 Task: Search for tasks starting next month.
Action: Mouse moved to (12, 146)
Screenshot: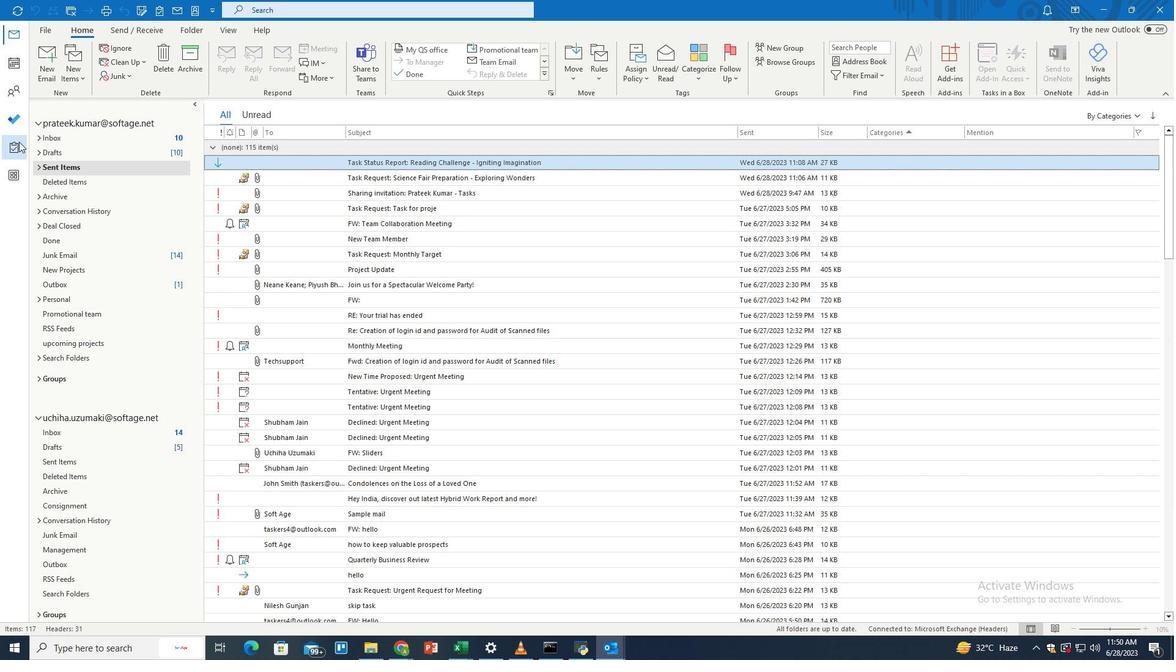 
Action: Mouse pressed left at (12, 146)
Screenshot: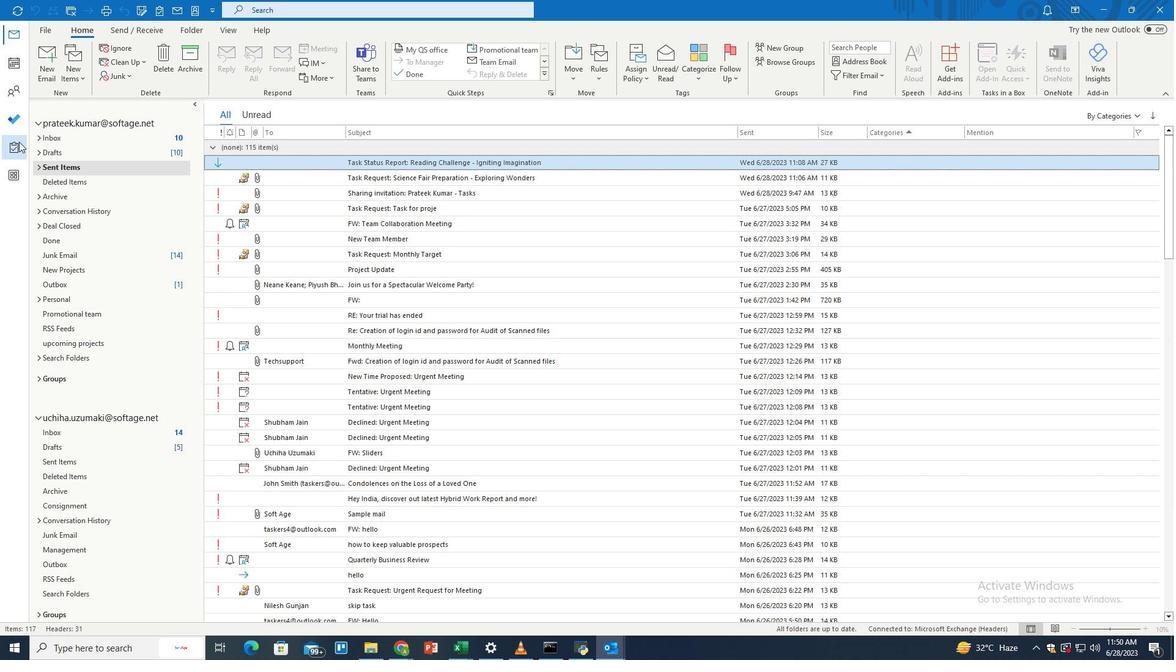 
Action: Mouse moved to (468, 11)
Screenshot: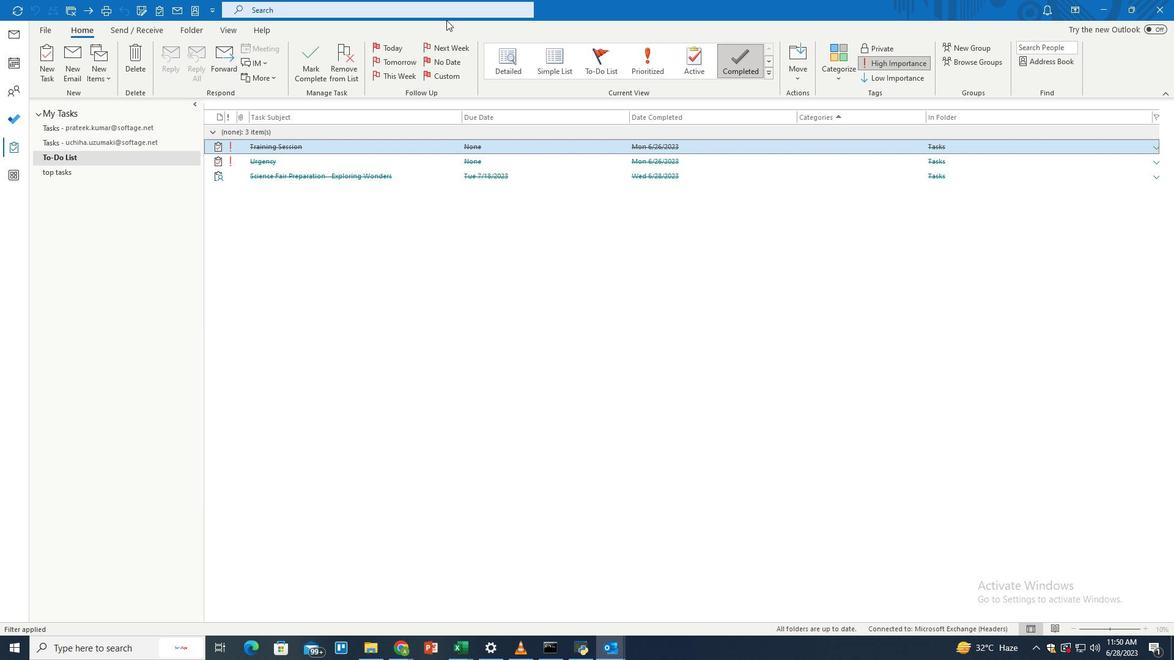 
Action: Mouse pressed left at (468, 11)
Screenshot: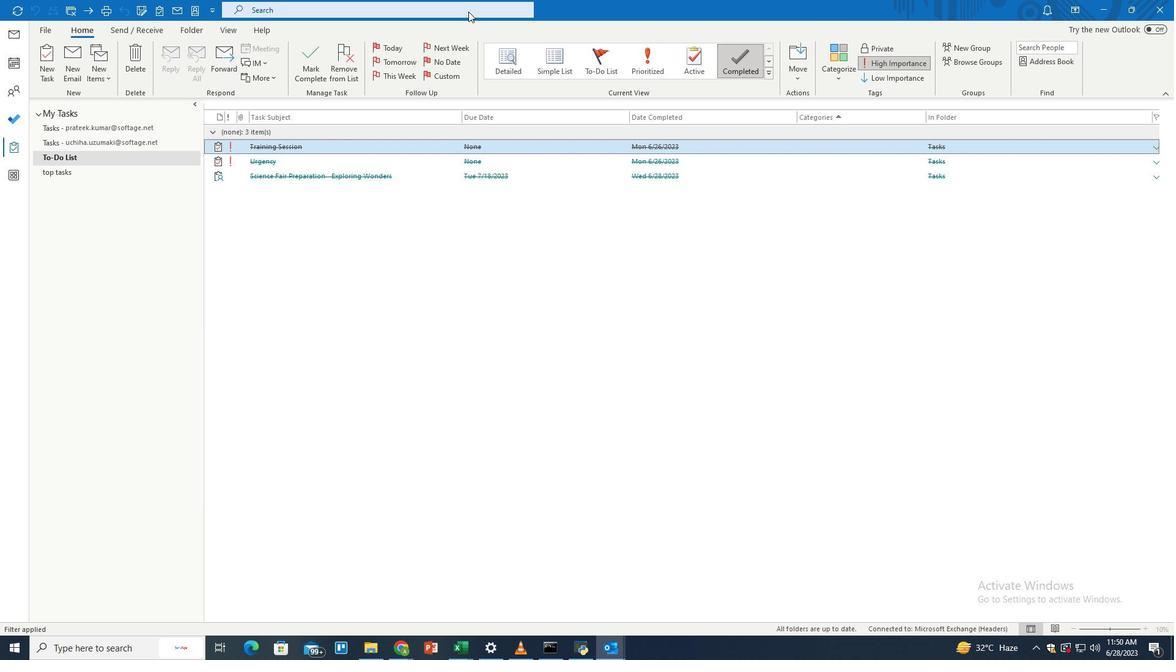 
Action: Mouse moved to (573, 4)
Screenshot: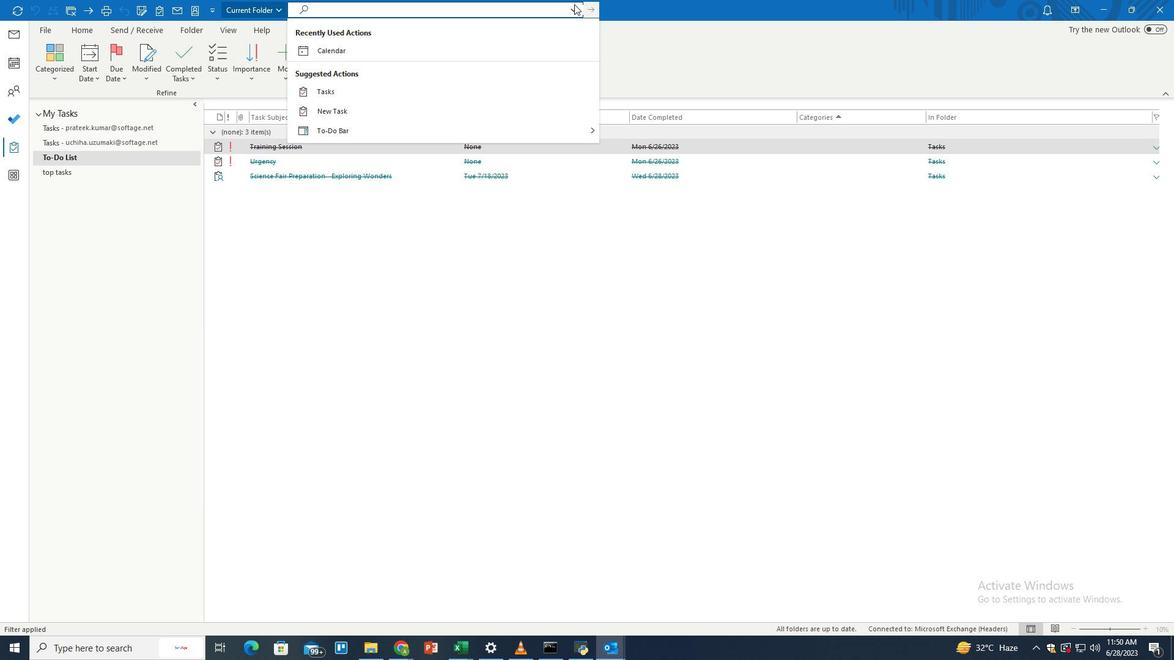
Action: Mouse pressed left at (573, 4)
Screenshot: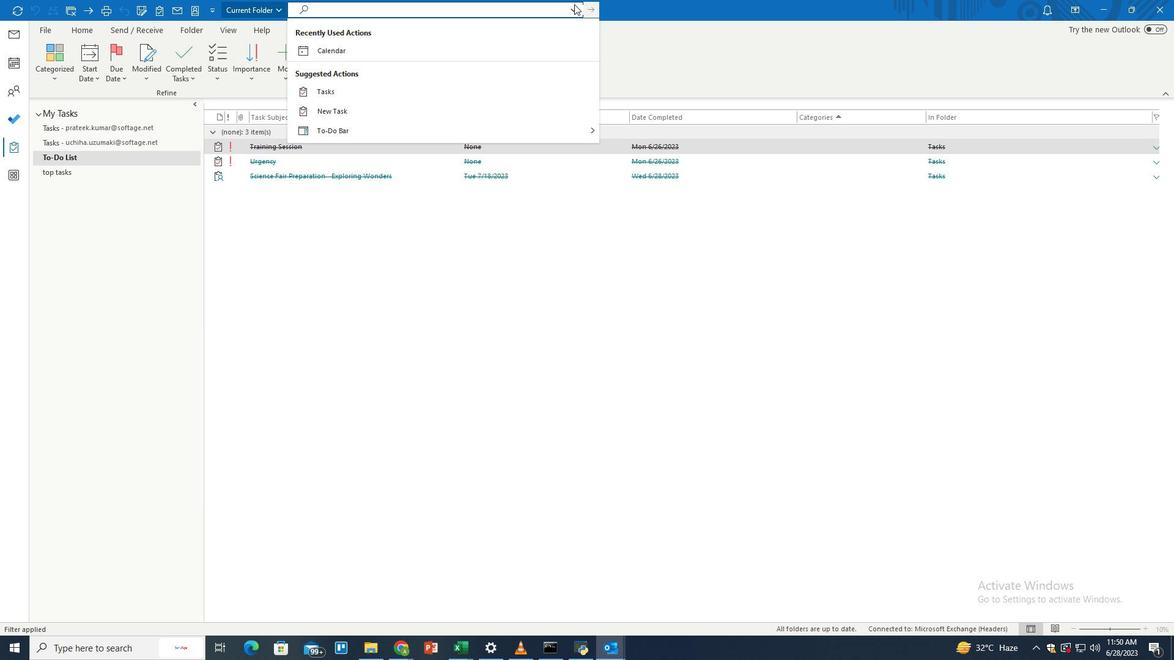 
Action: Mouse moved to (575, 14)
Screenshot: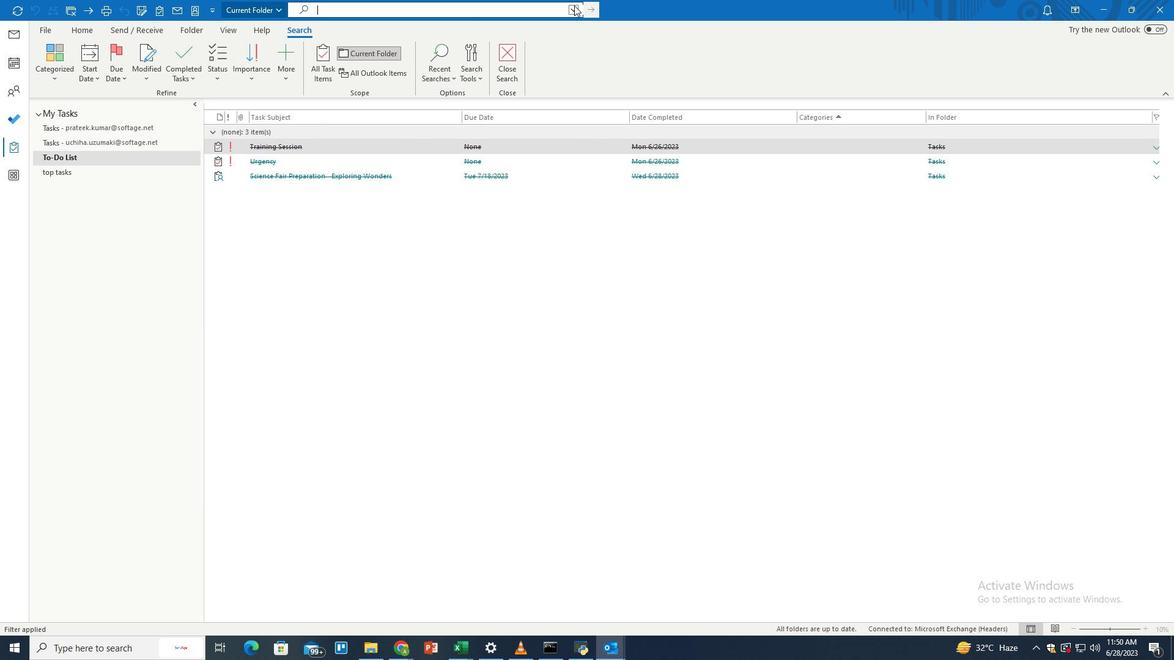 
Action: Mouse pressed left at (575, 14)
Screenshot: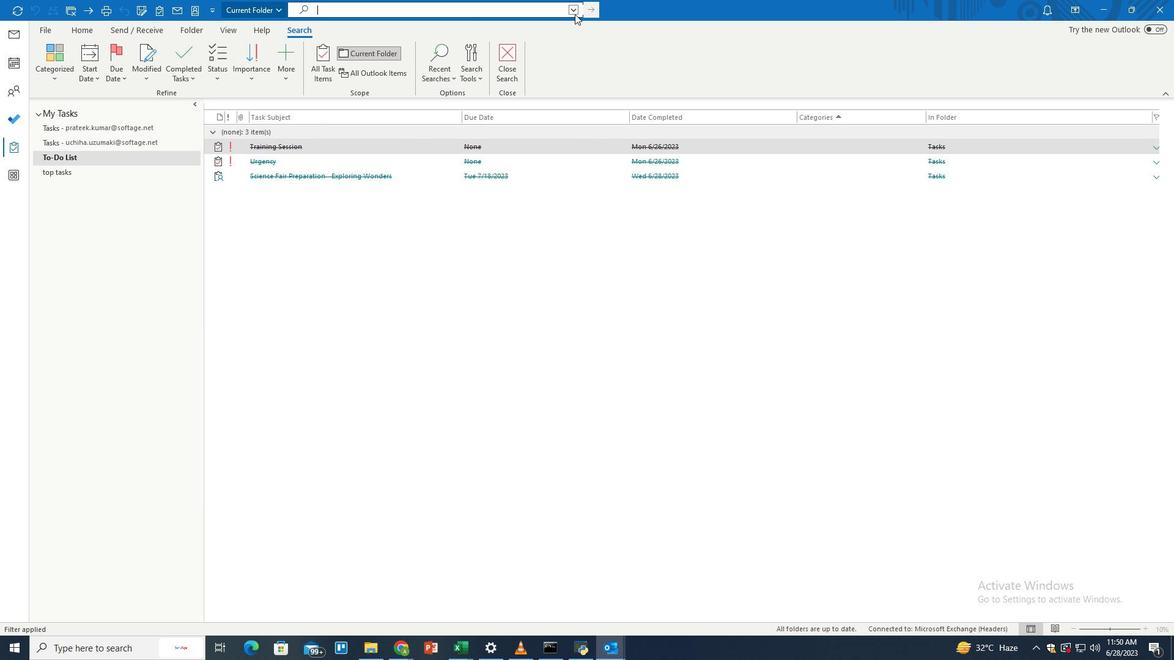 
Action: Mouse moved to (365, 221)
Screenshot: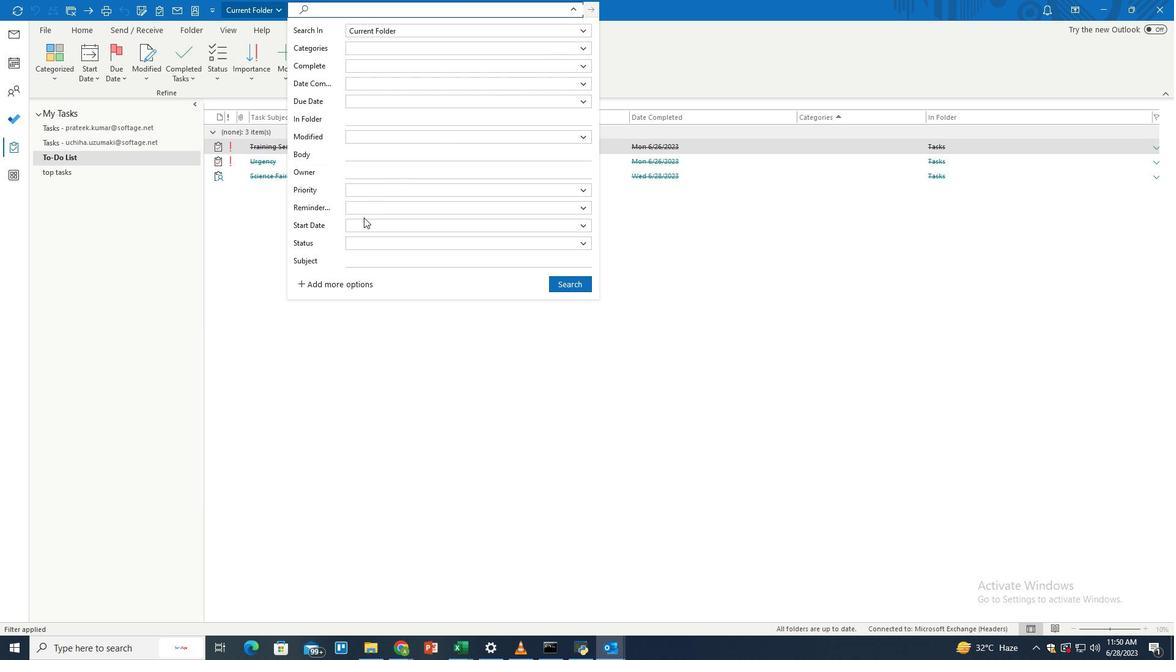 
Action: Mouse pressed left at (365, 221)
Screenshot: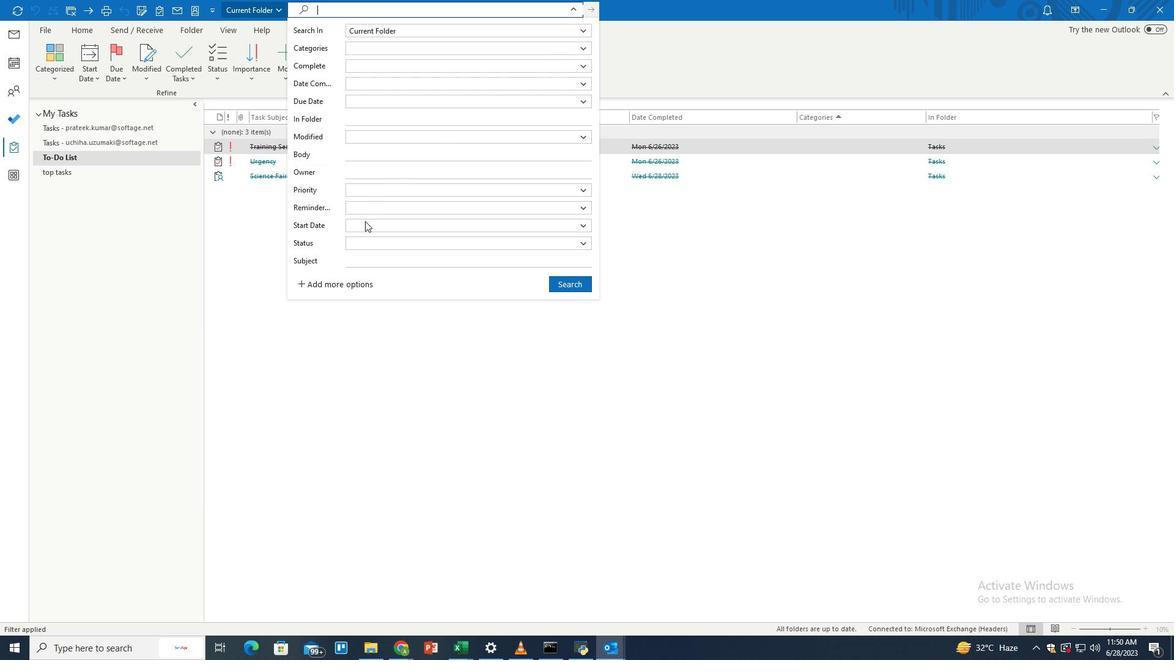 
Action: Mouse moved to (373, 329)
Screenshot: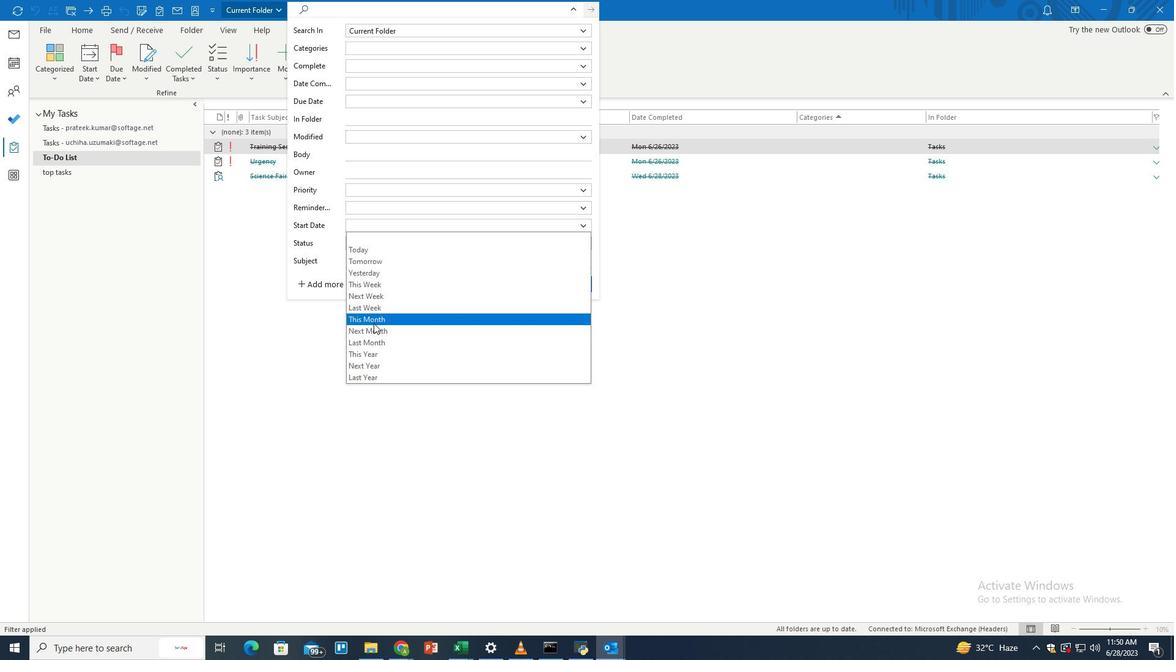 
Action: Mouse pressed left at (373, 329)
Screenshot: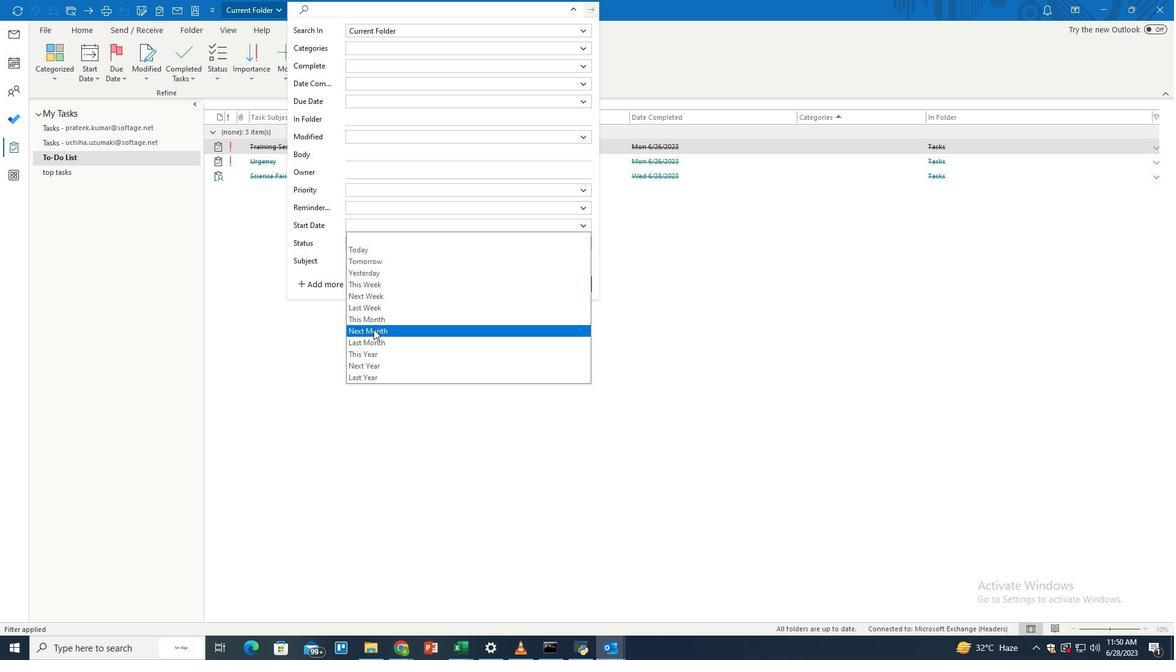 
Action: Mouse moved to (569, 283)
Screenshot: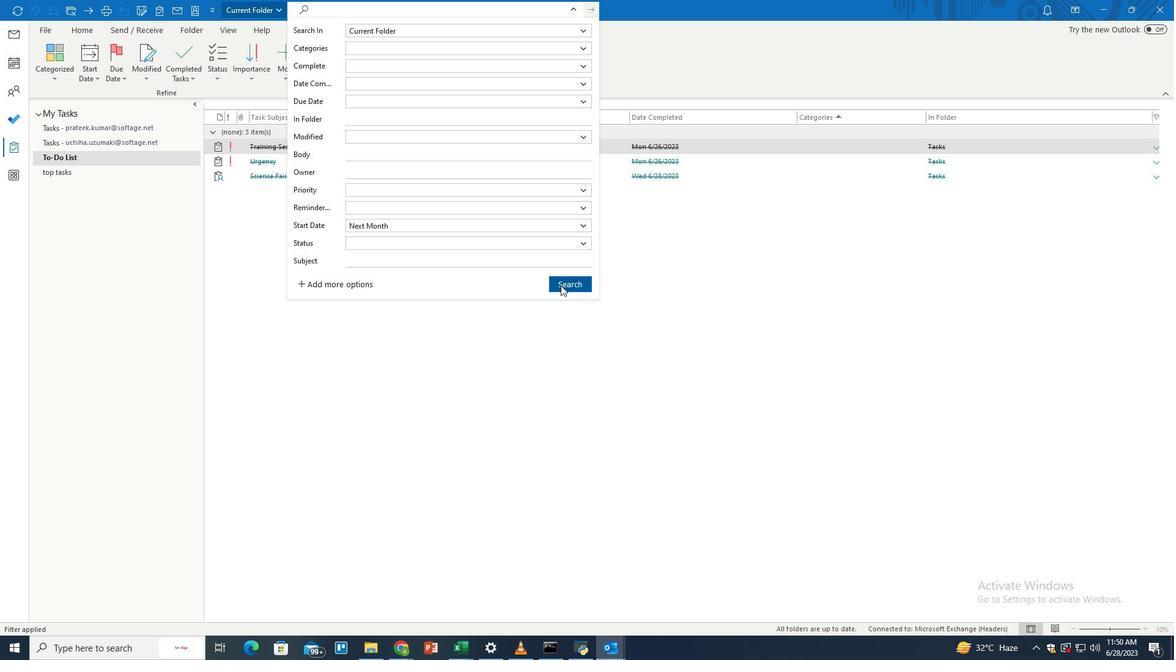 
Action: Mouse pressed left at (569, 283)
Screenshot: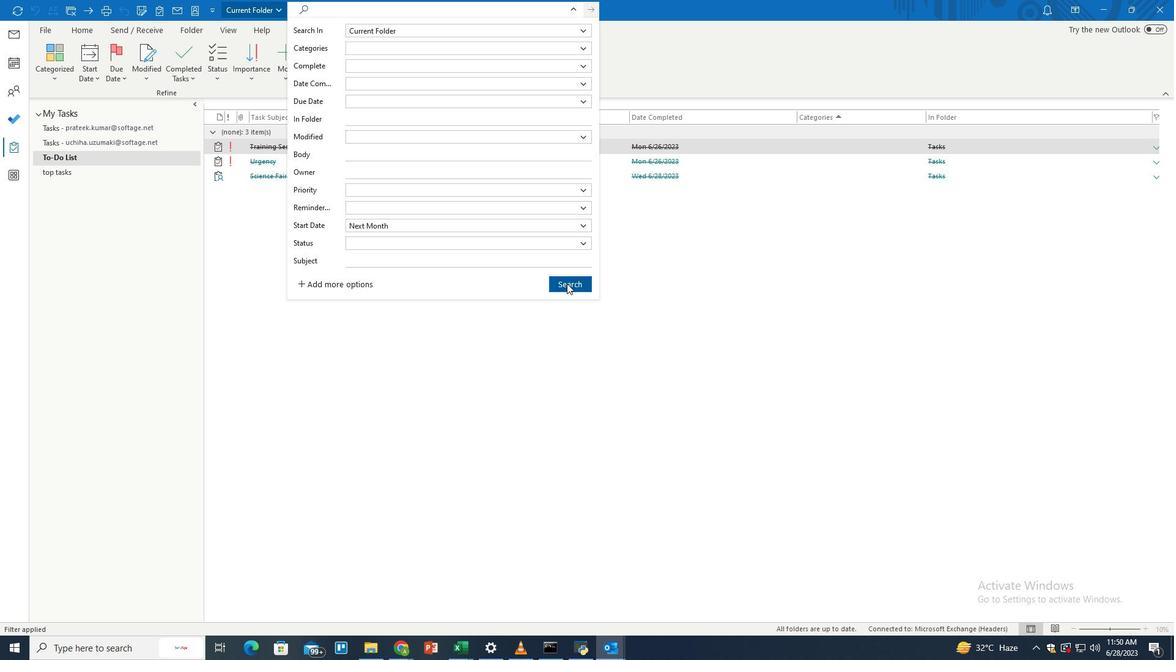 
Action: Mouse moved to (526, 275)
Screenshot: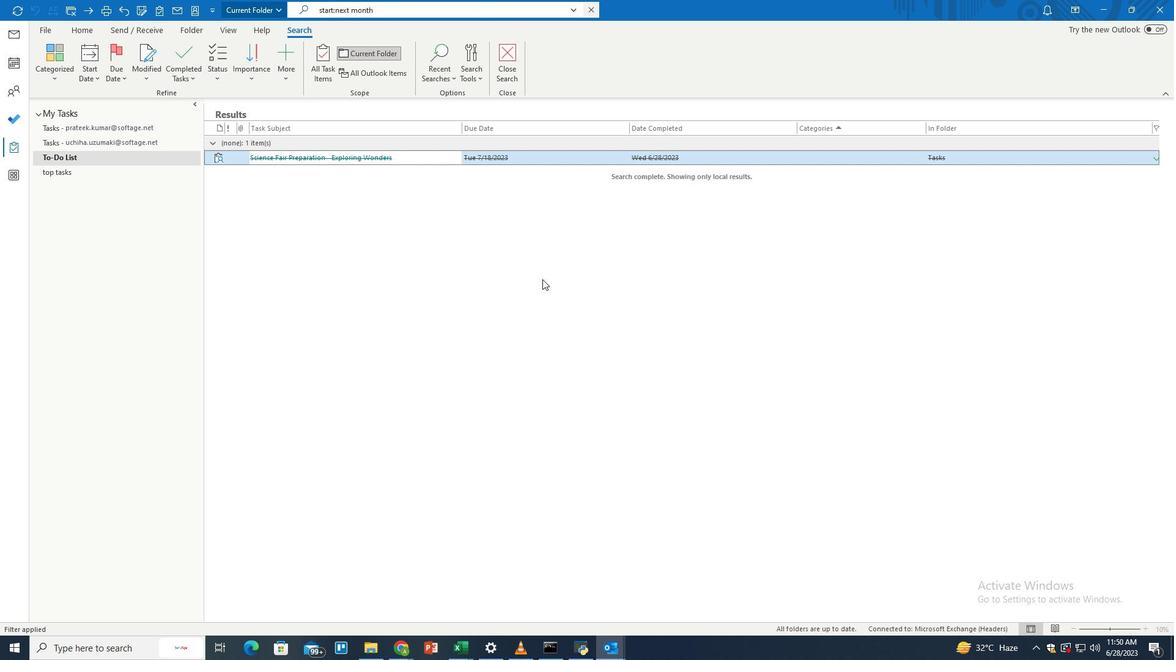 
